 Task: Create New Customer with Customer Name: St. Nick's General Store, Billing Address Line1: 2094 Pike Street, Billing Address Line2:  San Diego, Billing Address Line3:  California 92126, Cell Number: 254-797-7778
Action: Mouse moved to (162, 32)
Screenshot: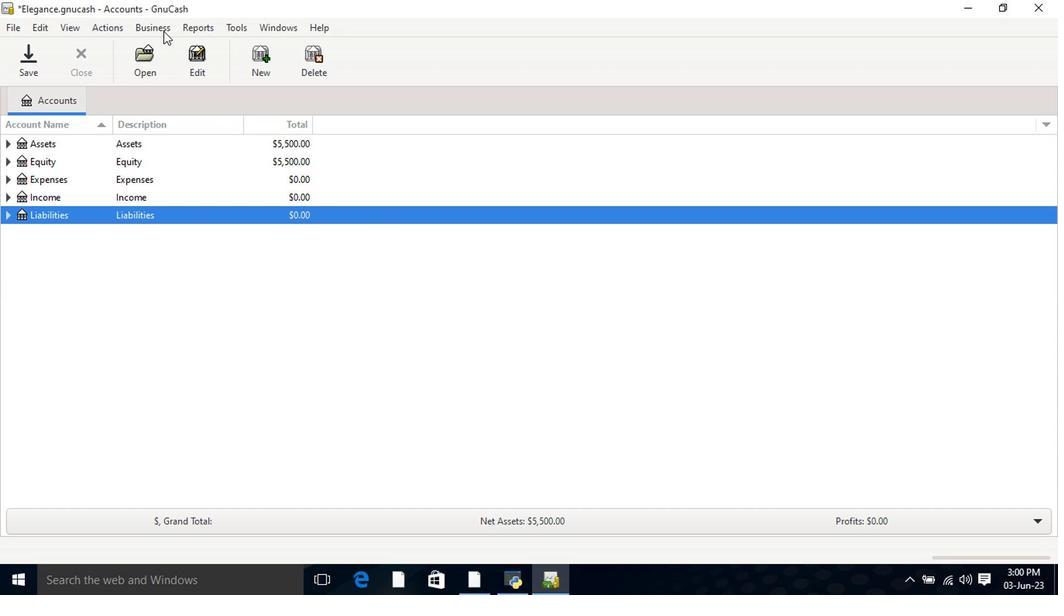 
Action: Mouse pressed left at (162, 32)
Screenshot: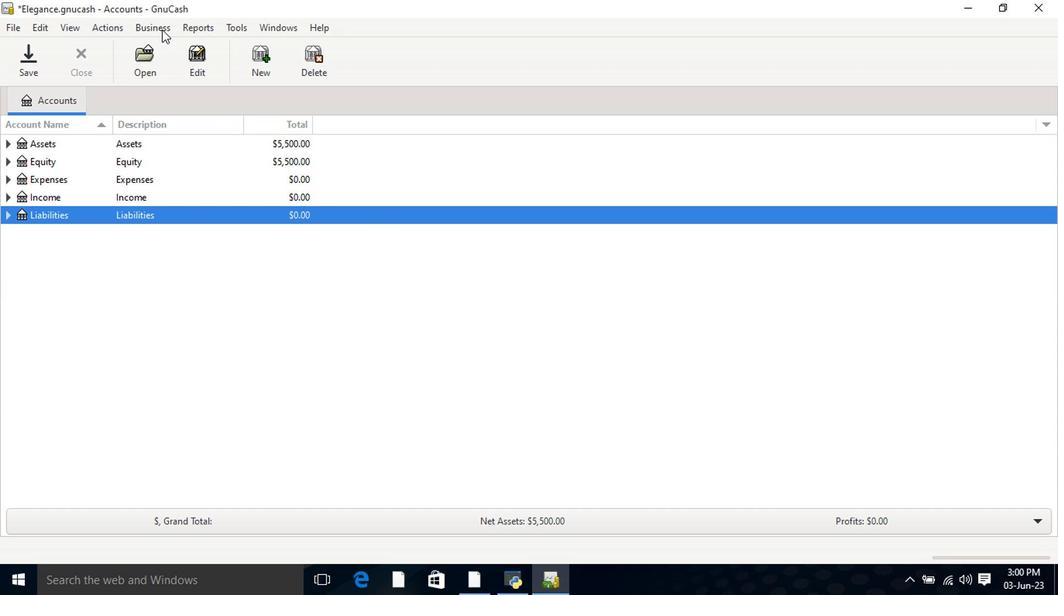 
Action: Mouse moved to (336, 71)
Screenshot: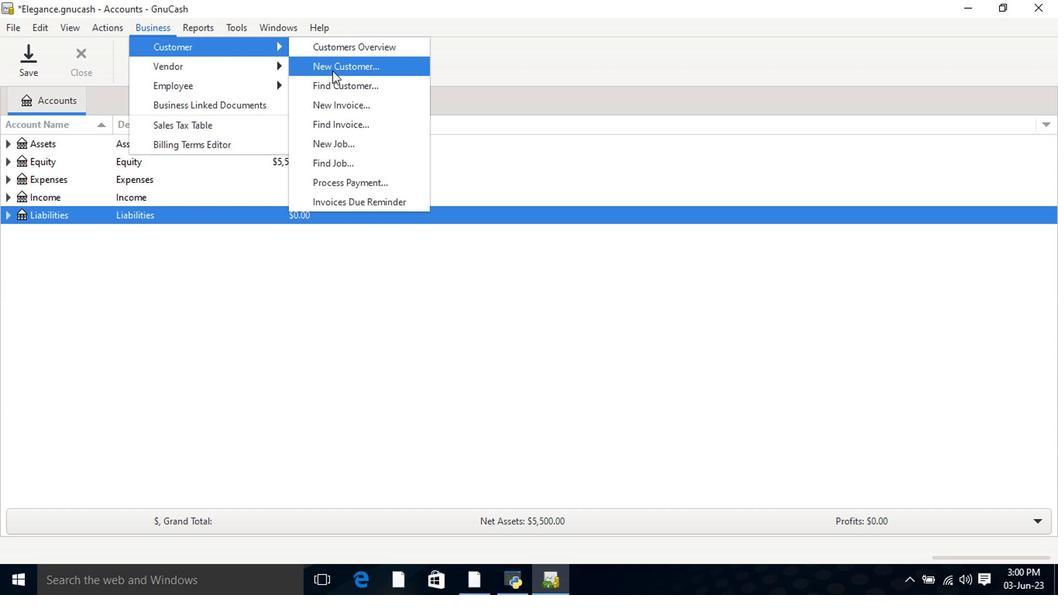 
Action: Mouse pressed left at (336, 71)
Screenshot: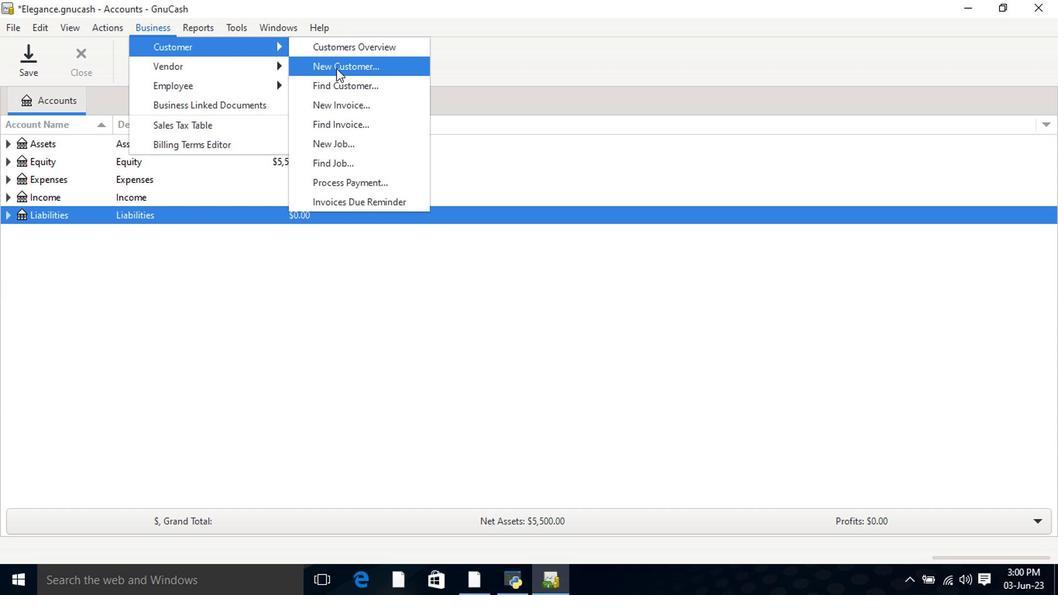 
Action: Mouse moved to (544, 173)
Screenshot: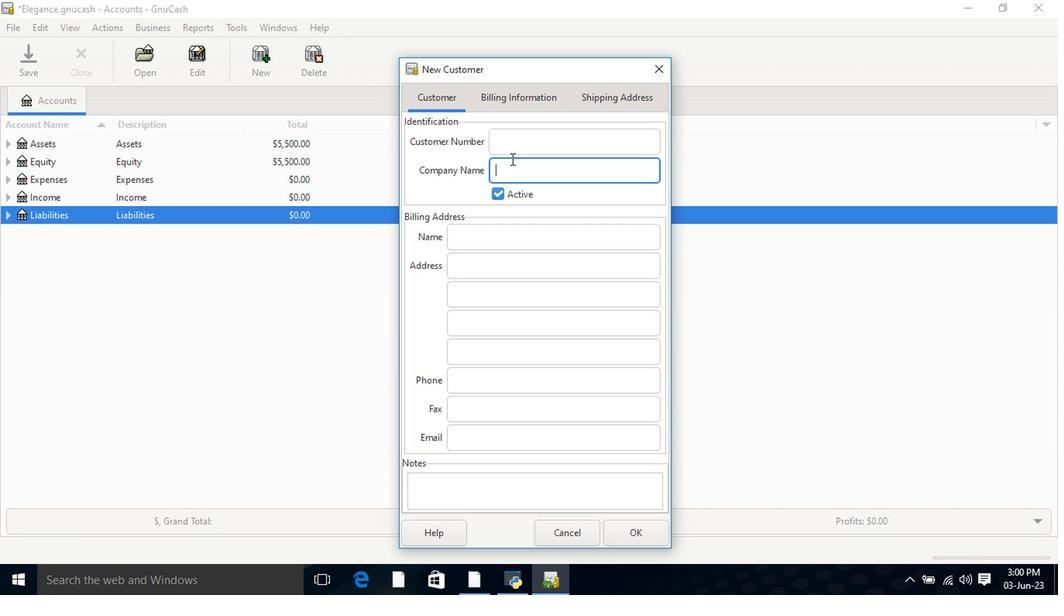 
Action: Key pressed <Key.shift>St.<Key.space><Key.shift>Nick's<Key.space><Key.shift>General<Key.space><Key.shift>Store<Key.tab><Key.tab><Key.tab>2094<Key.space><Key.shift>Li<Key.backspace><Key.backspace><Key.shift>Pike<Key.space><Key.shift>Street<Key.tab><Key.shift>San<Key.space><Key.shift>Diego<Key.tab><Key.shift>California<Key.space>92126<Key.tab><Key.tab>254-797-7778
Screenshot: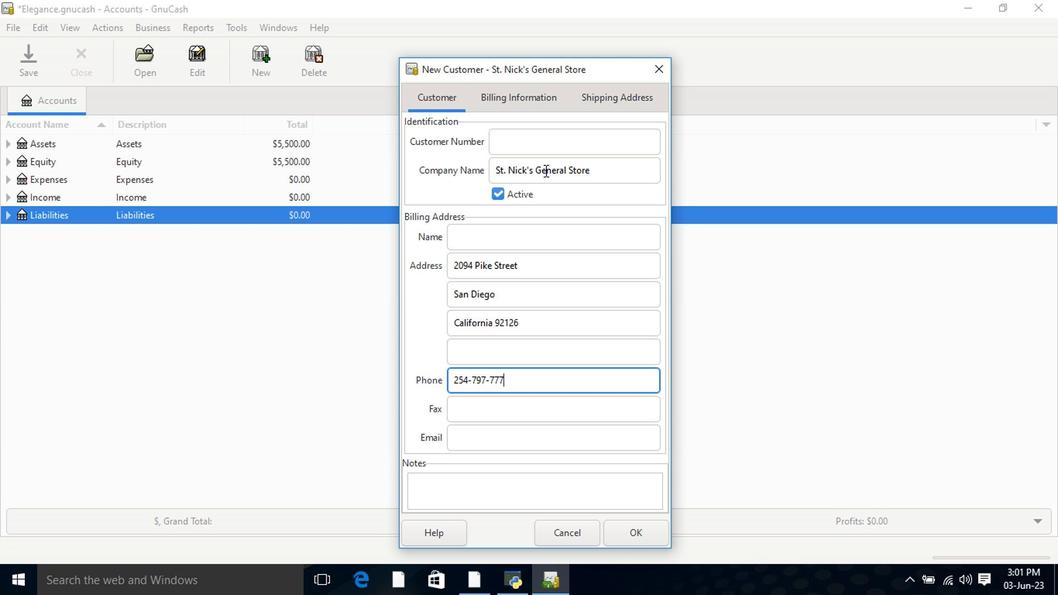 
Action: Mouse moved to (491, 106)
Screenshot: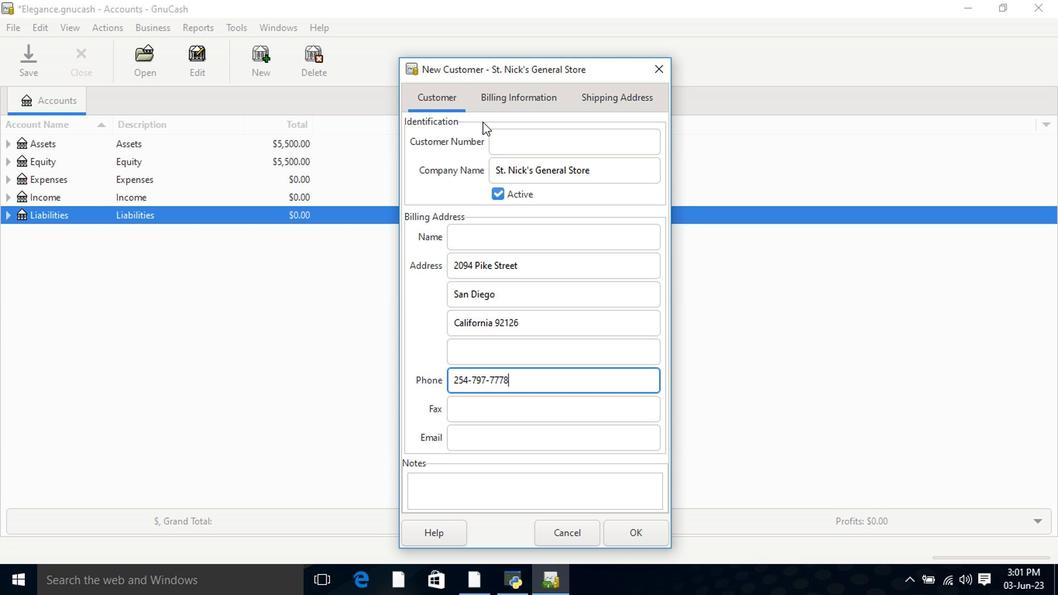 
Action: Mouse pressed left at (491, 106)
Screenshot: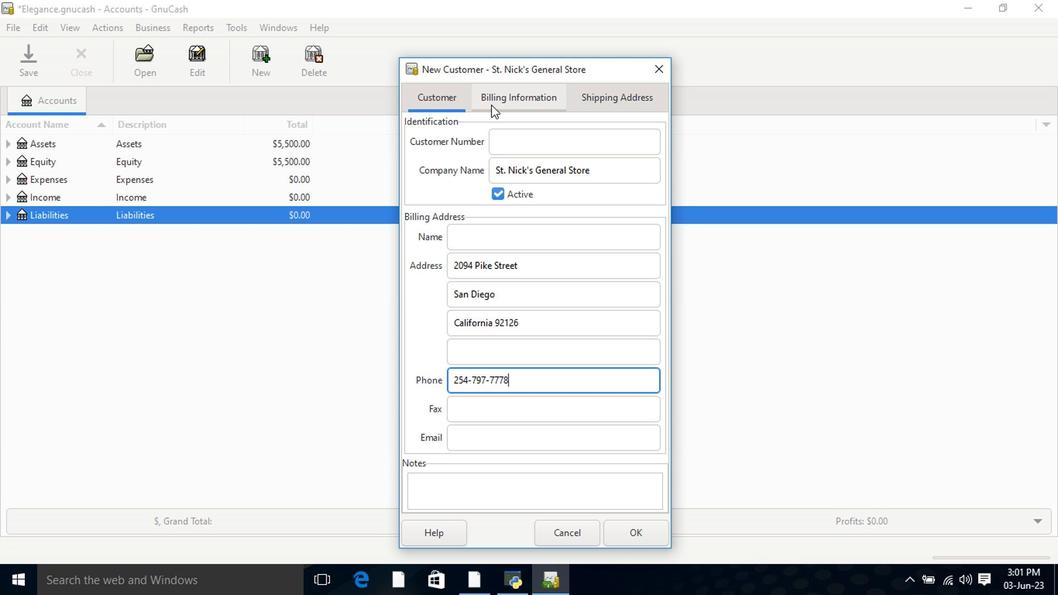 
Action: Mouse moved to (433, 95)
Screenshot: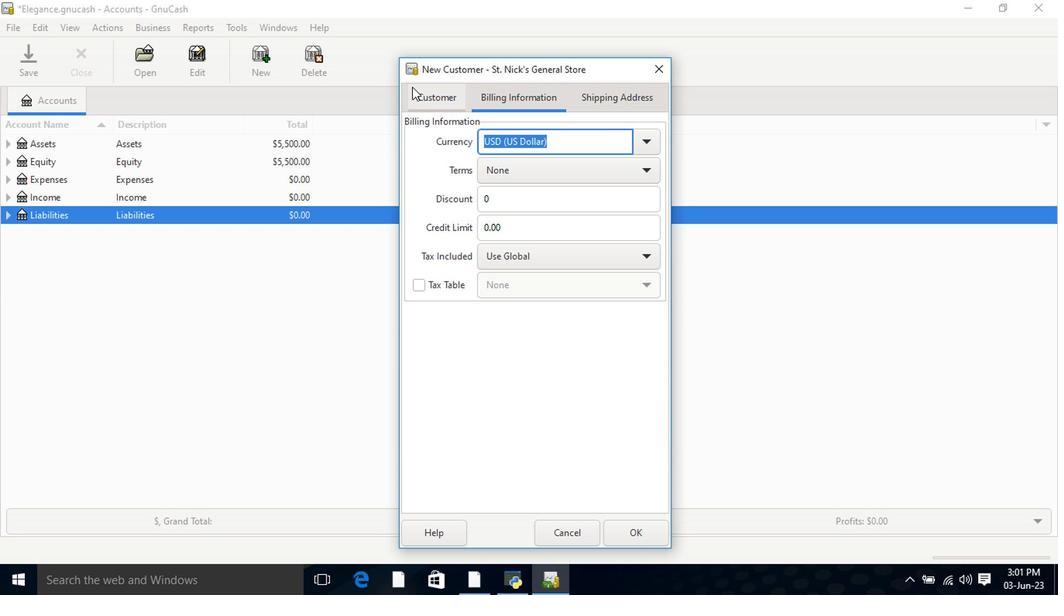 
Action: Mouse pressed left at (433, 95)
Screenshot: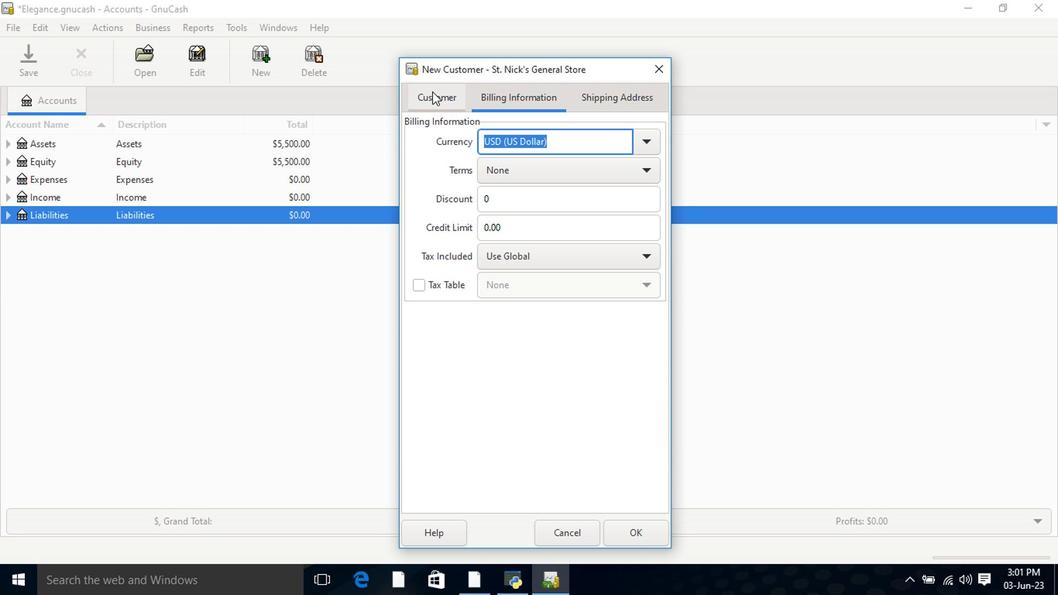 
Action: Mouse moved to (514, 97)
Screenshot: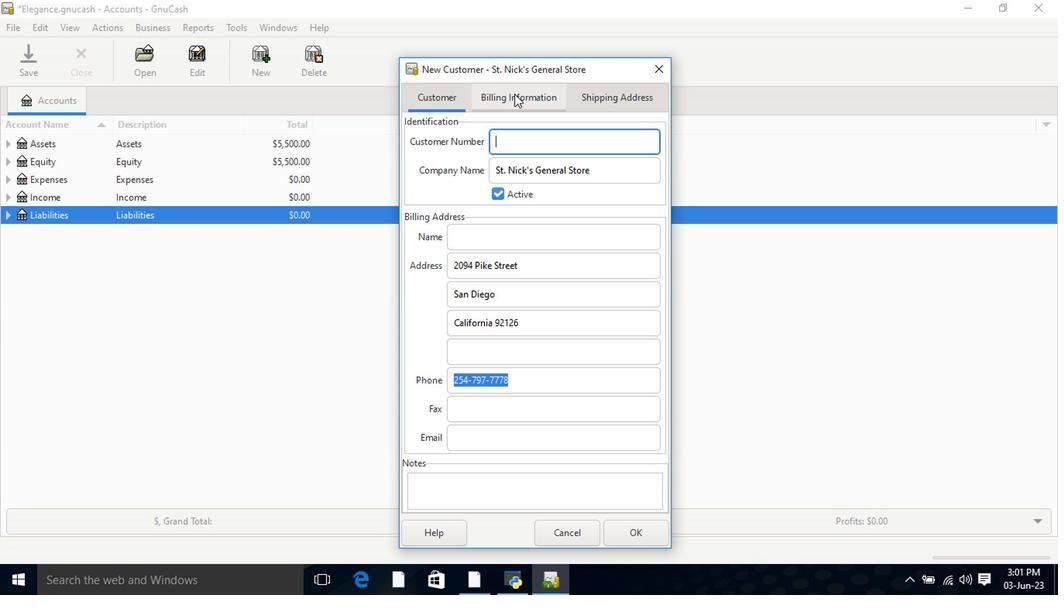 
Action: Mouse pressed left at (514, 97)
Screenshot: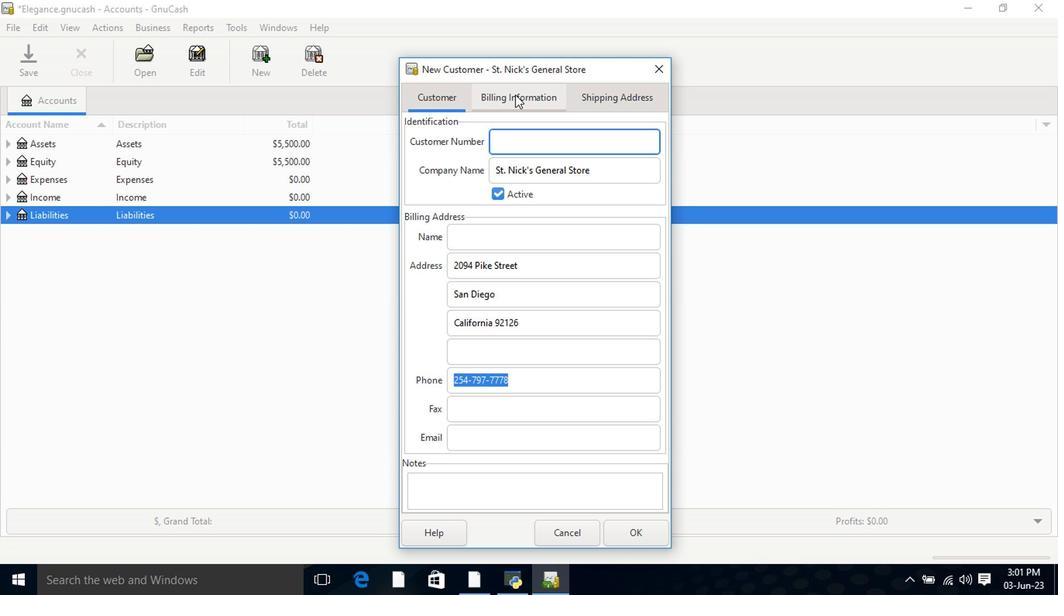 
Action: Mouse moved to (595, 101)
Screenshot: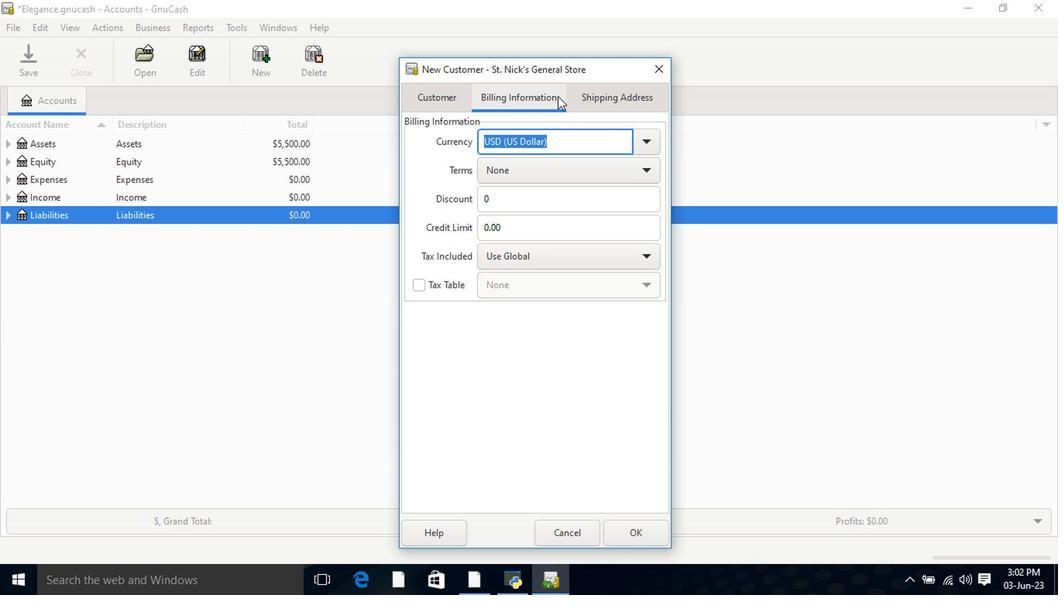 
Action: Mouse pressed left at (595, 101)
Screenshot: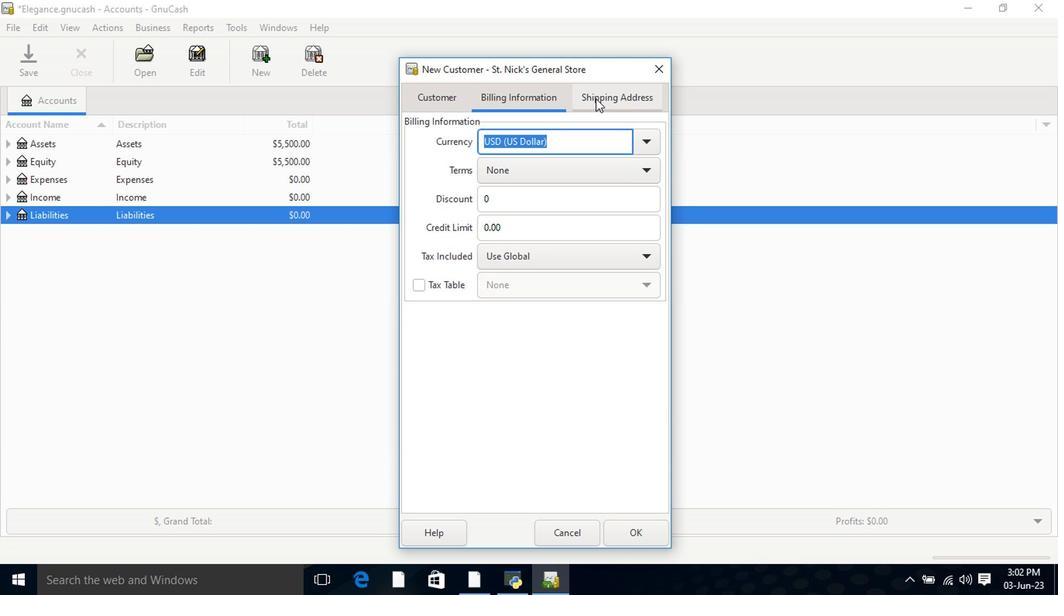 
Action: Mouse moved to (634, 540)
Screenshot: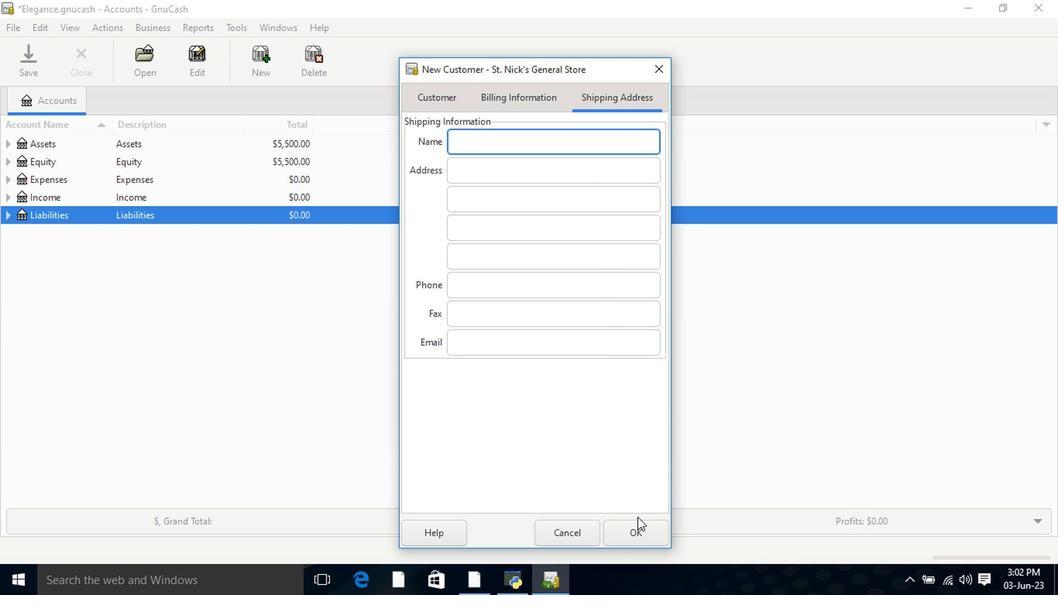 
Action: Mouse pressed left at (634, 540)
Screenshot: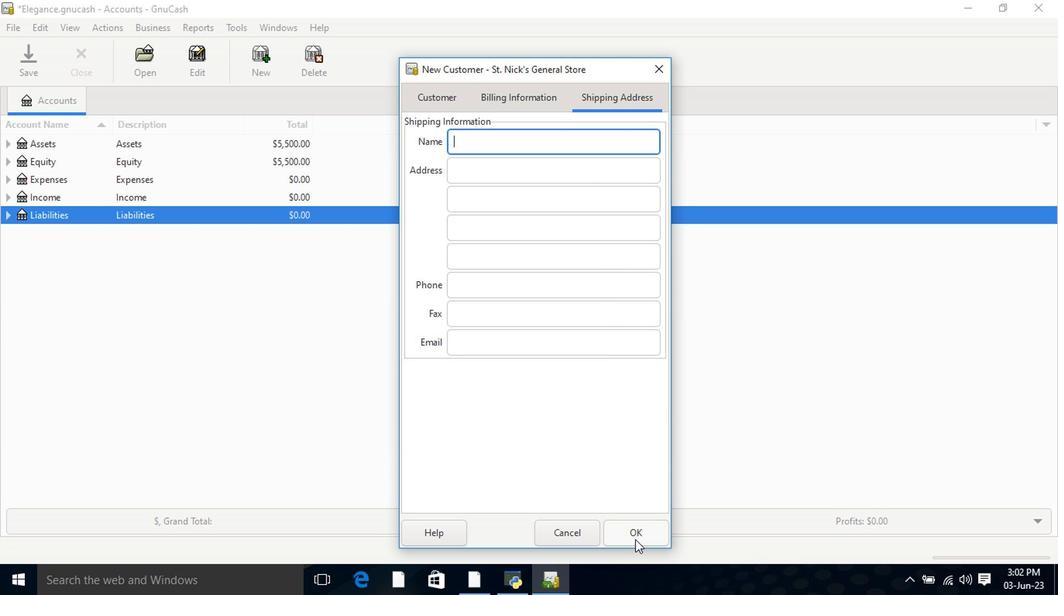 
Action: Mouse moved to (634, 540)
Screenshot: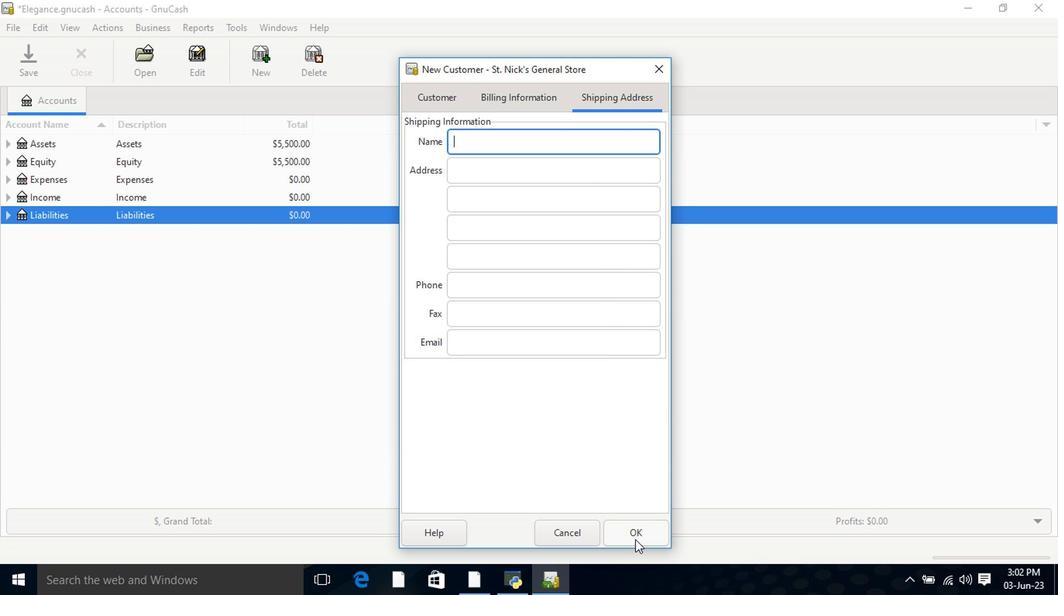 
